 Task: Move the task Develop a new online tool for employee onboarding to the section To-Do in the project ApprisePro and sort the tasks in the project by Last modified on
Action: Mouse moved to (540, 410)
Screenshot: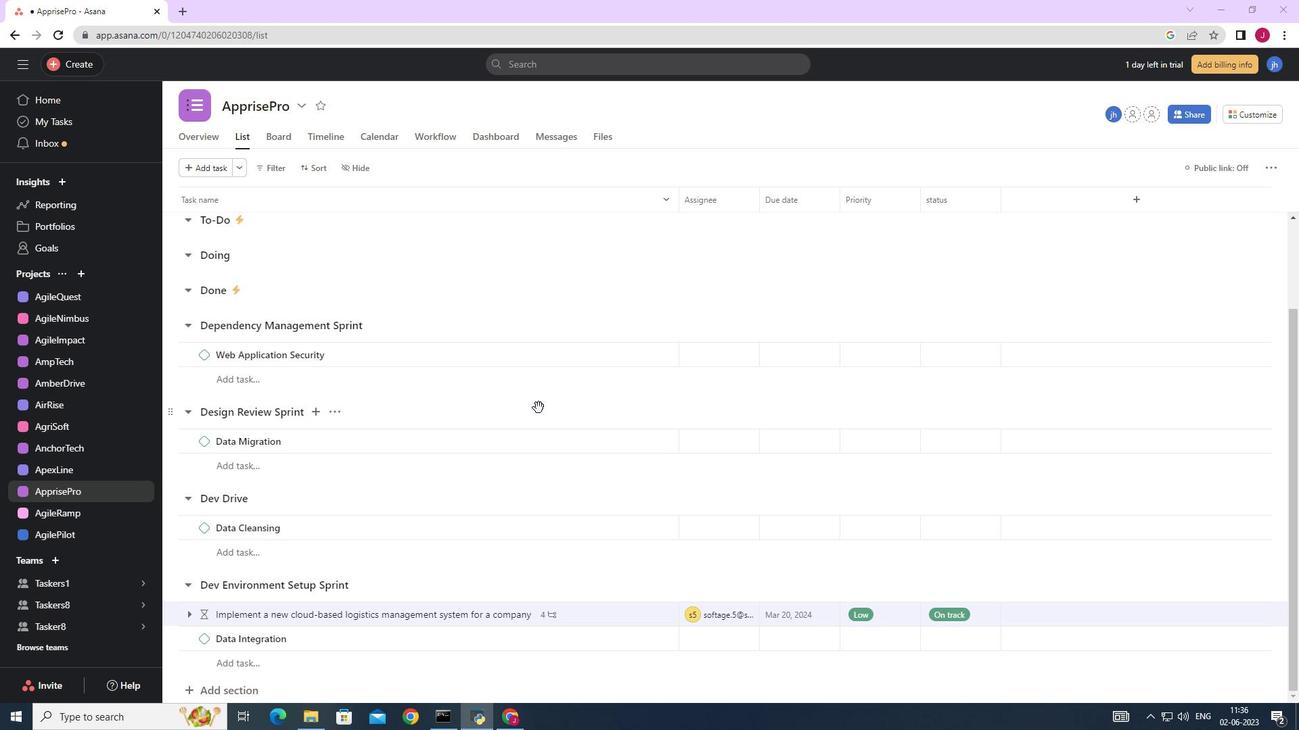 
Action: Mouse scrolled (540, 409) with delta (0, 0)
Screenshot: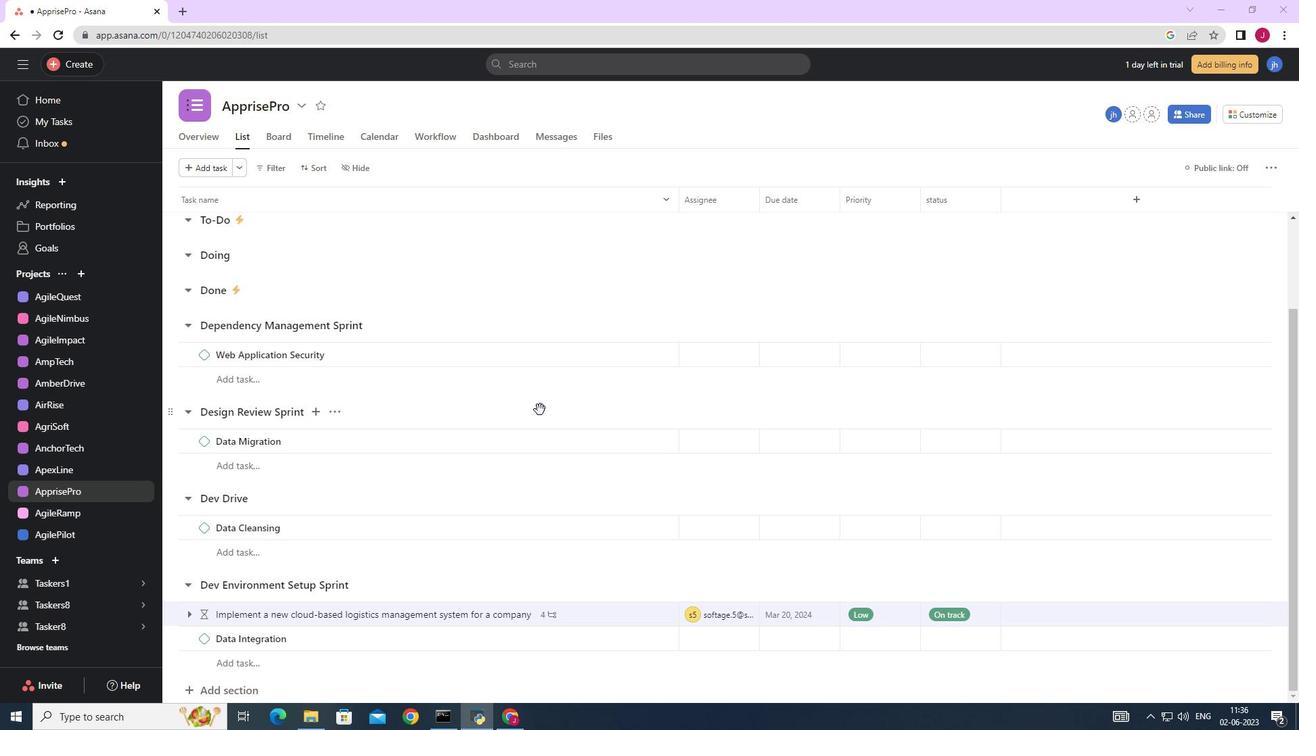 
Action: Mouse scrolled (540, 409) with delta (0, 0)
Screenshot: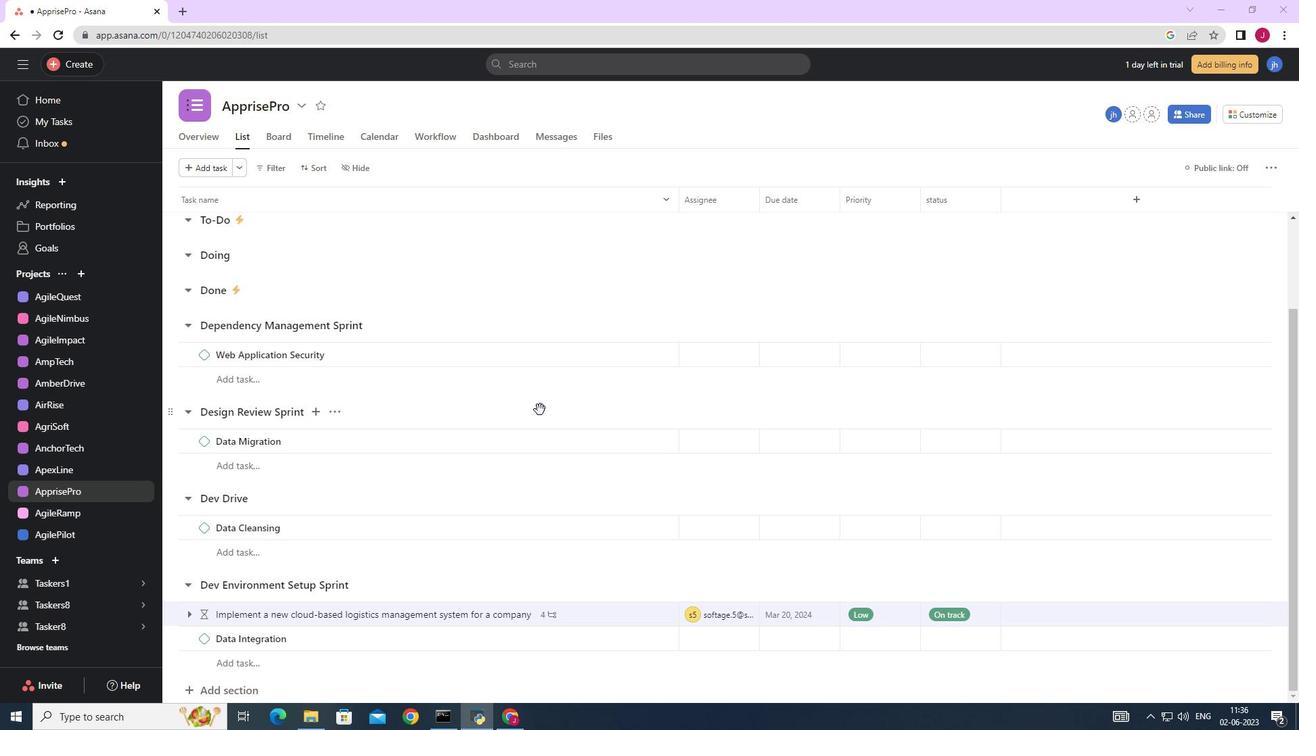 
Action: Mouse scrolled (540, 409) with delta (0, 0)
Screenshot: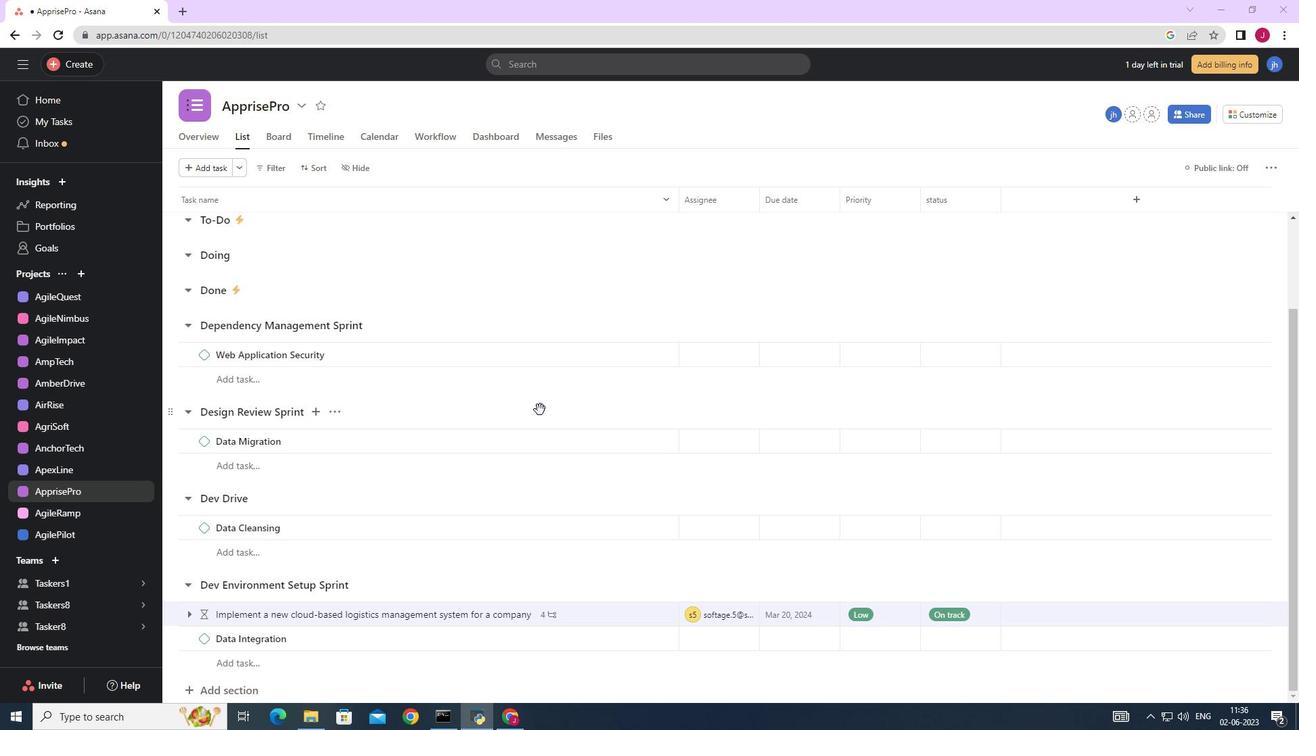 
Action: Mouse scrolled (540, 409) with delta (0, 0)
Screenshot: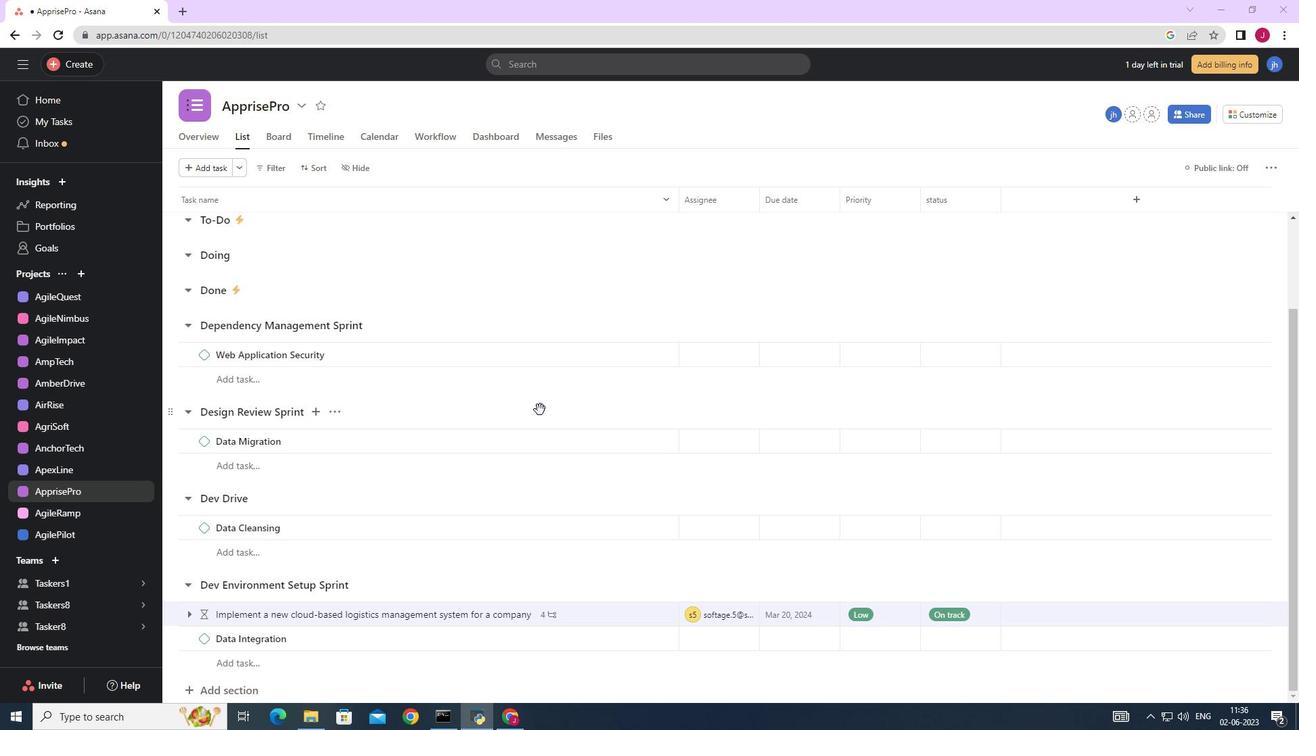 
Action: Mouse moved to (568, 462)
Screenshot: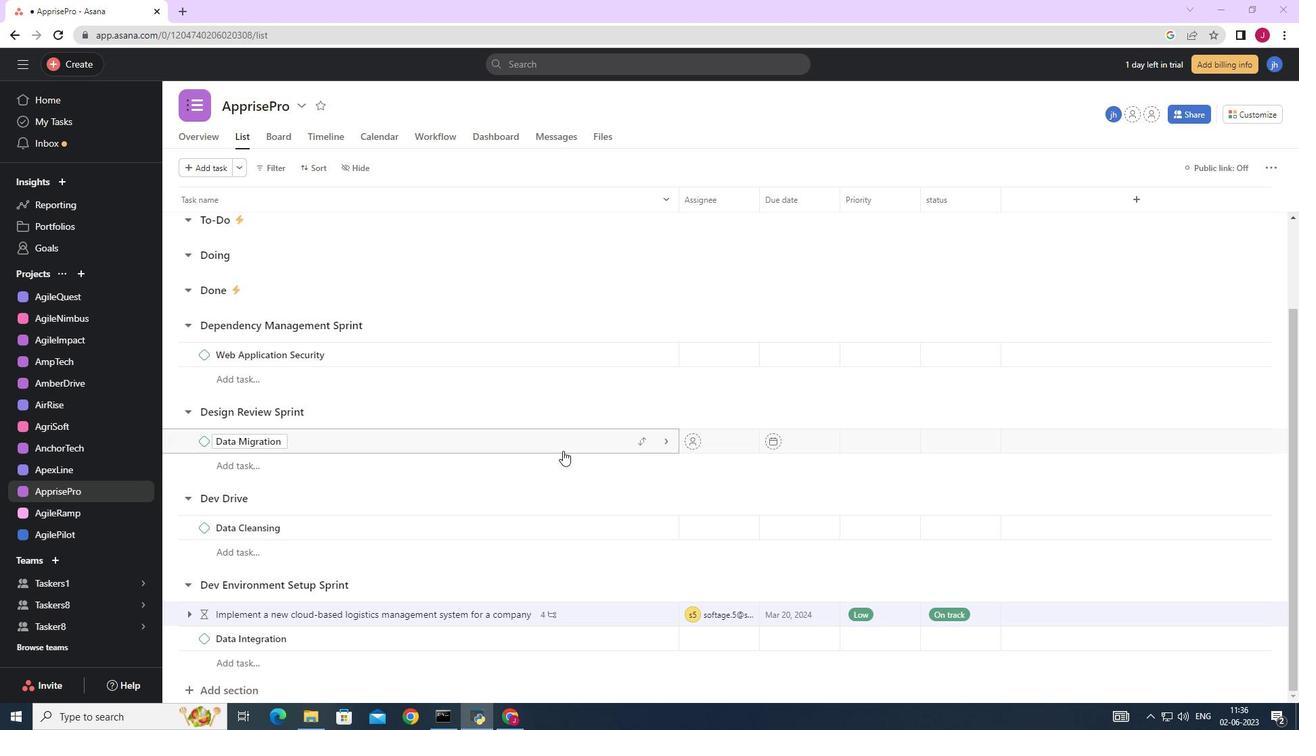 
Action: Mouse scrolled (568, 463) with delta (0, 0)
Screenshot: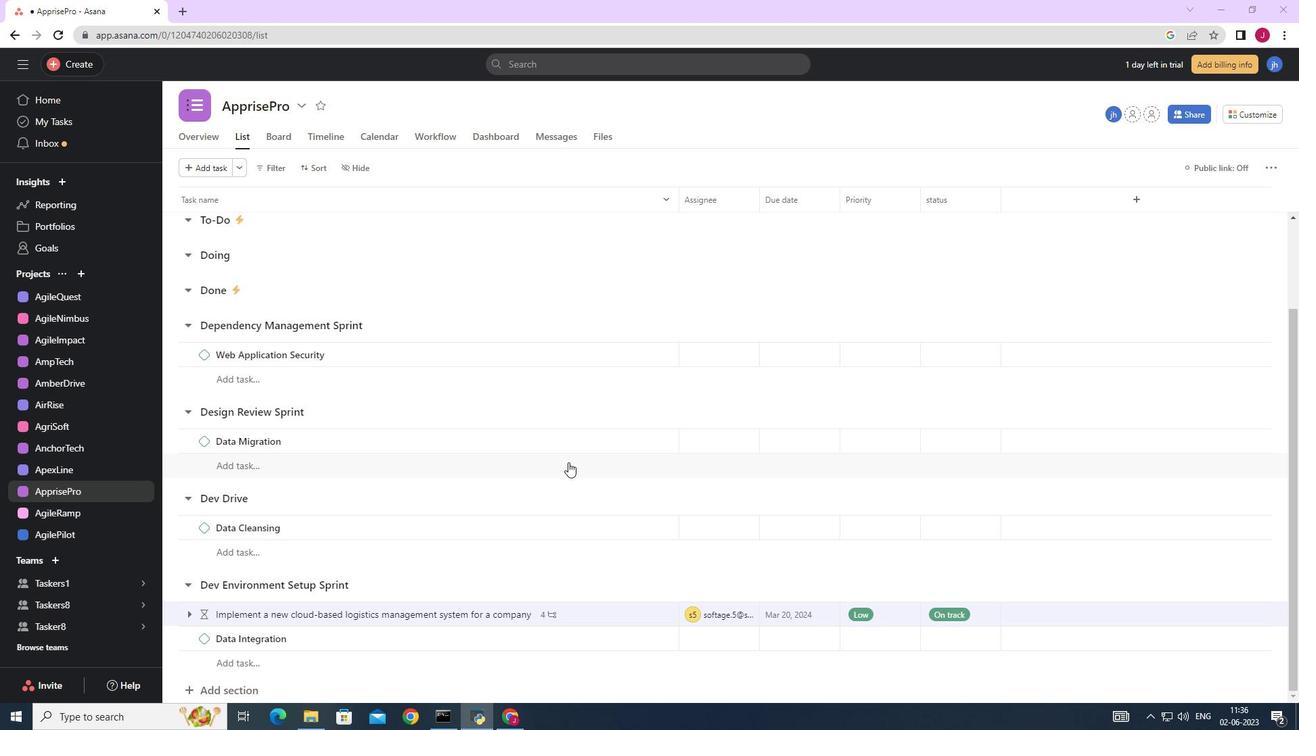 
Action: Mouse scrolled (568, 463) with delta (0, 0)
Screenshot: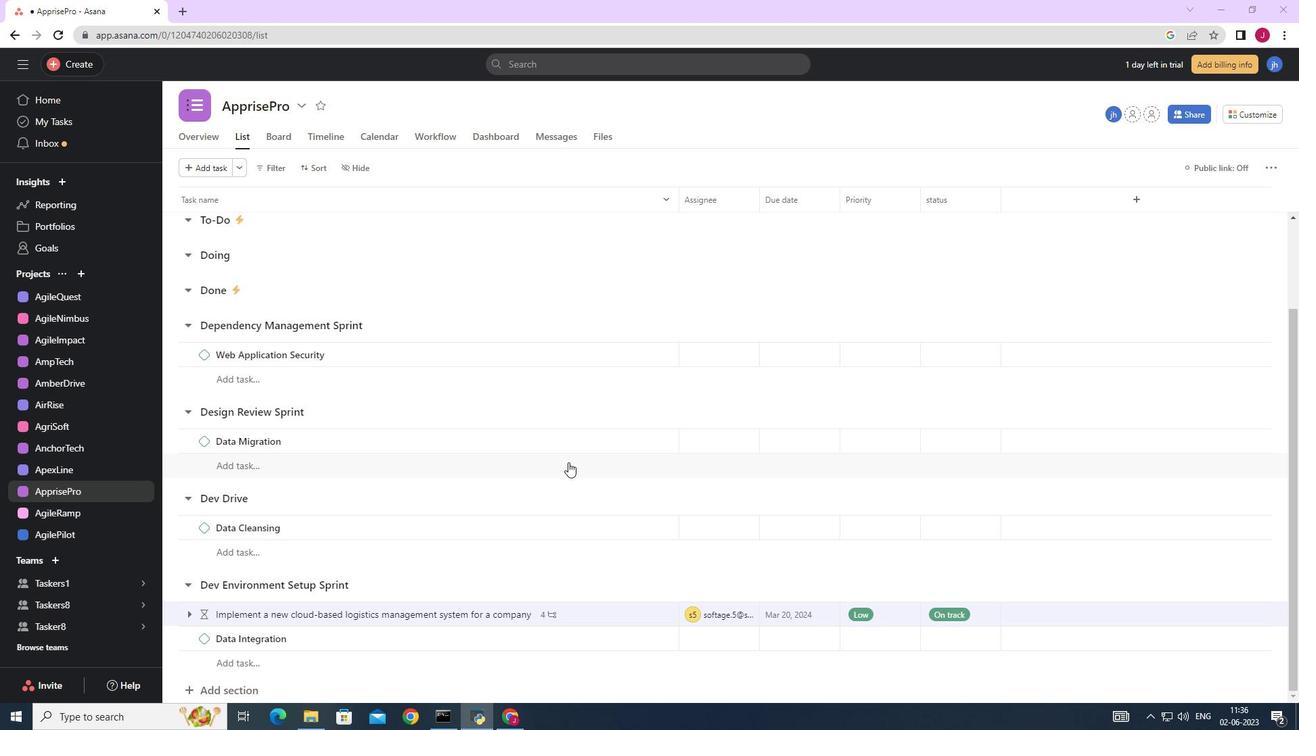 
Action: Mouse scrolled (568, 463) with delta (0, 0)
Screenshot: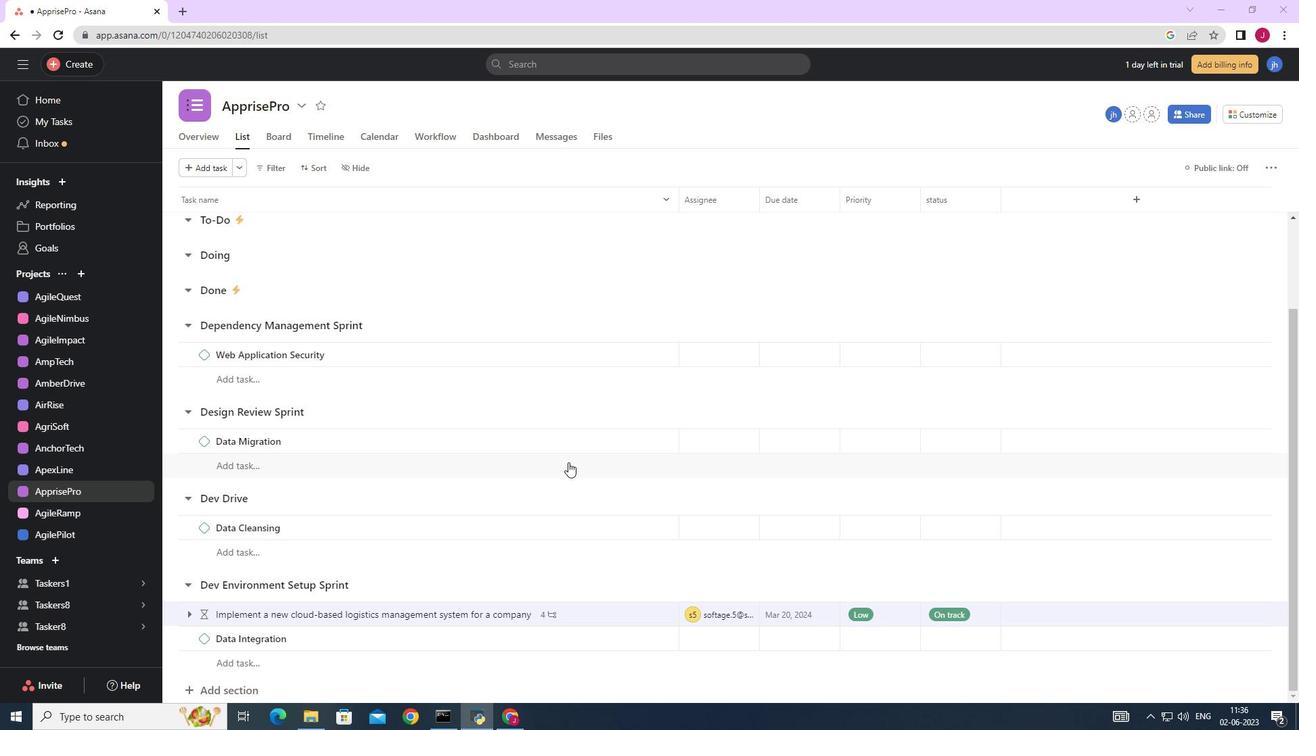 
Action: Mouse scrolled (568, 463) with delta (0, 0)
Screenshot: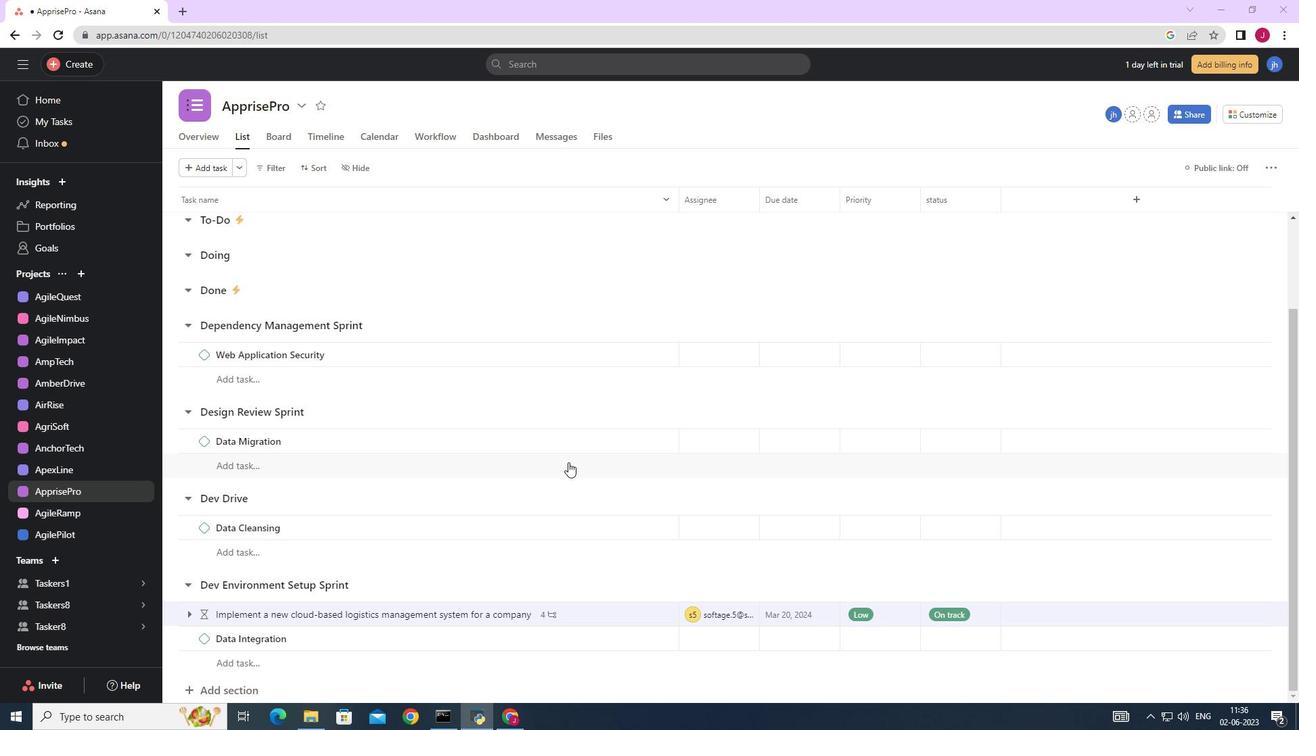 
Action: Mouse moved to (563, 462)
Screenshot: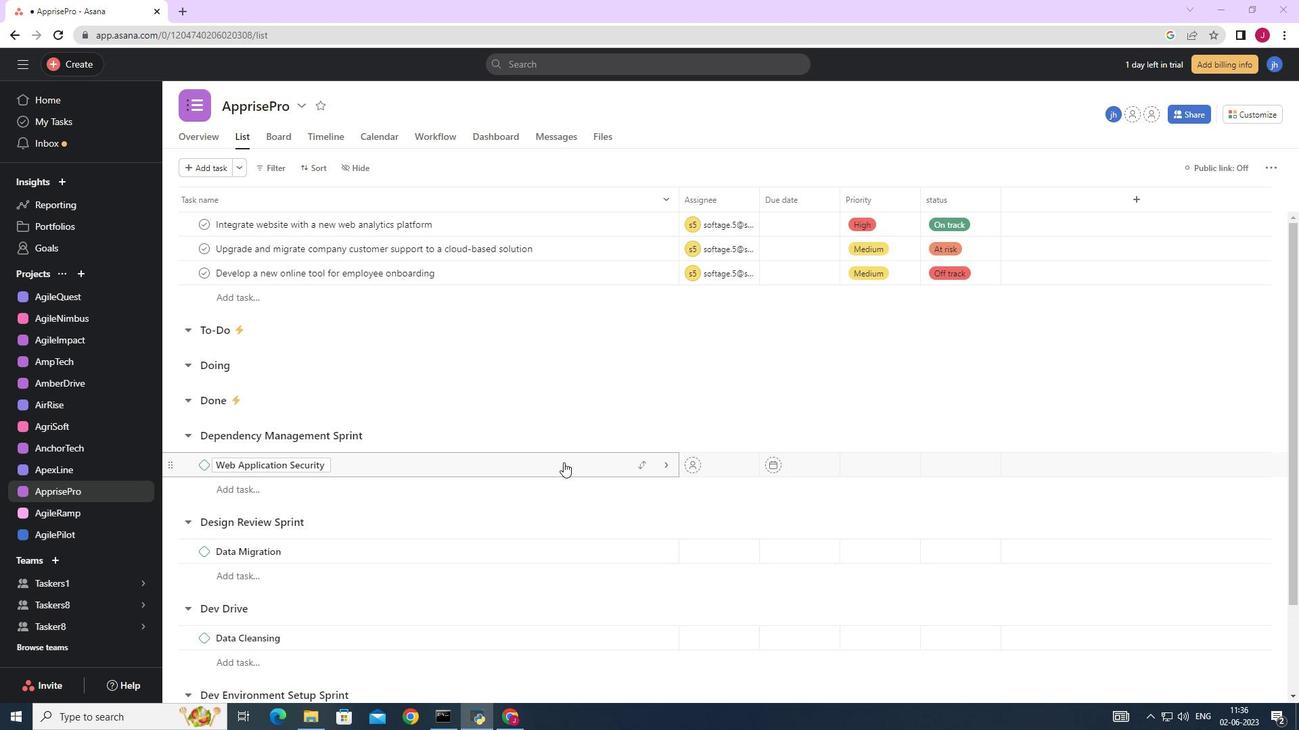
Action: Mouse scrolled (563, 462) with delta (0, 0)
Screenshot: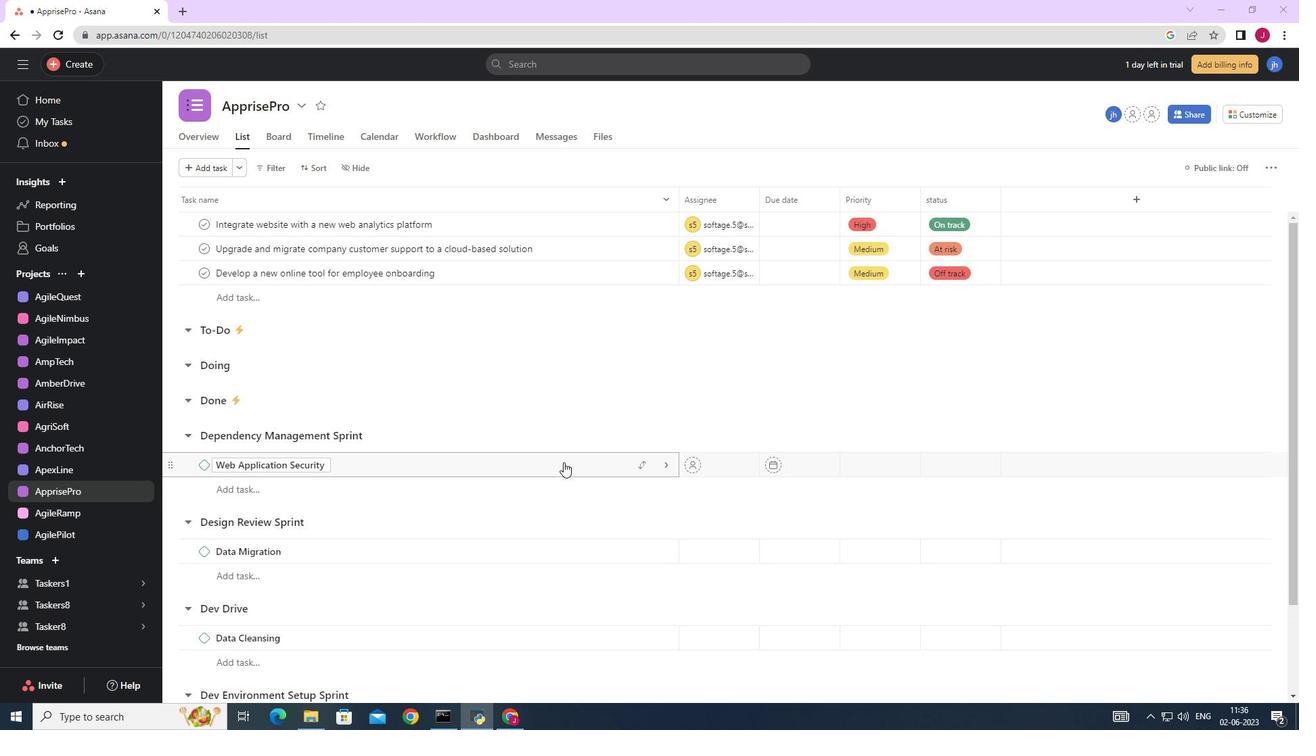 
Action: Mouse scrolled (563, 462) with delta (0, 0)
Screenshot: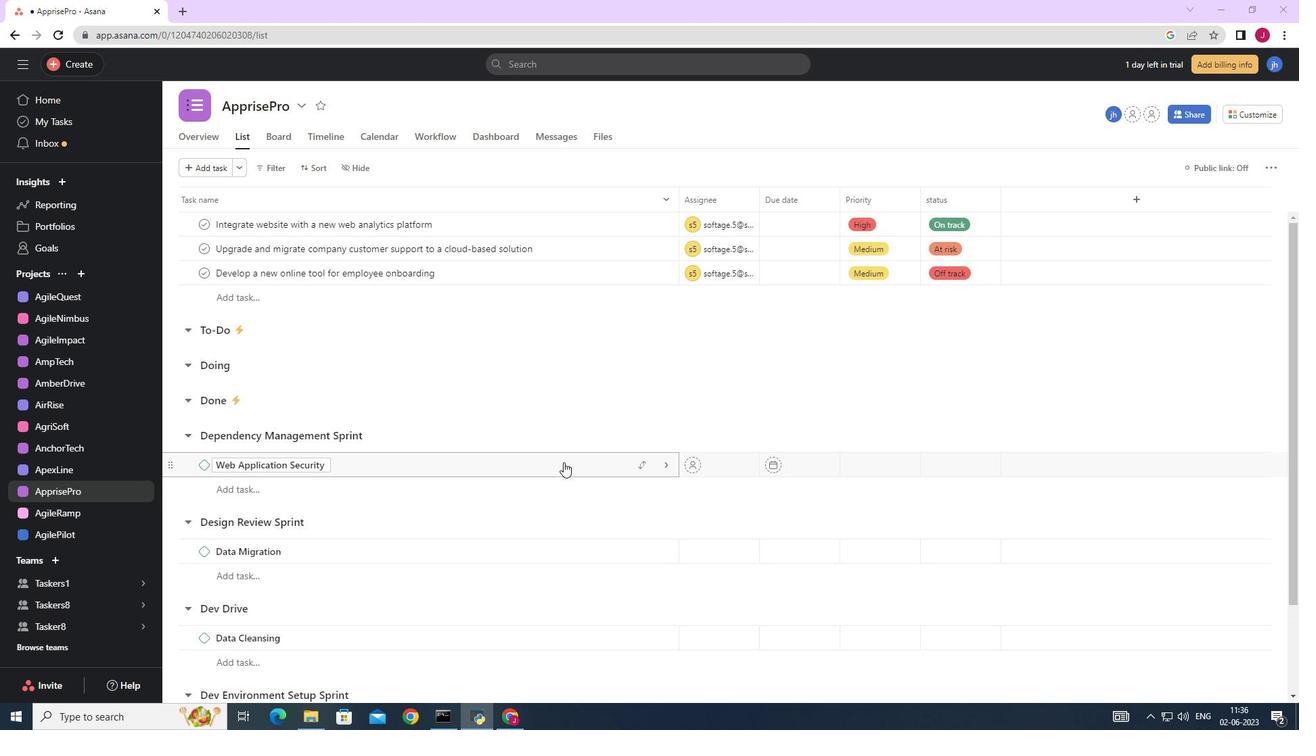 
Action: Mouse scrolled (563, 462) with delta (0, 0)
Screenshot: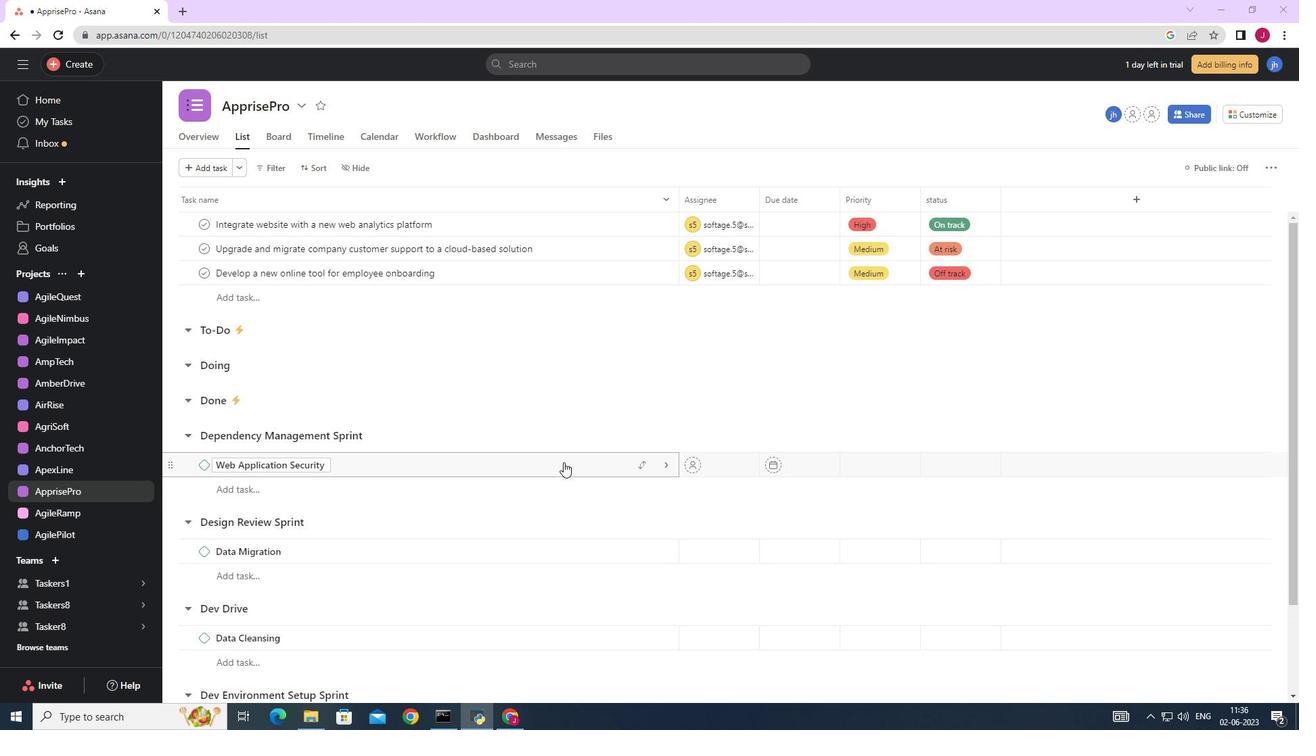 
Action: Mouse scrolled (563, 462) with delta (0, 0)
Screenshot: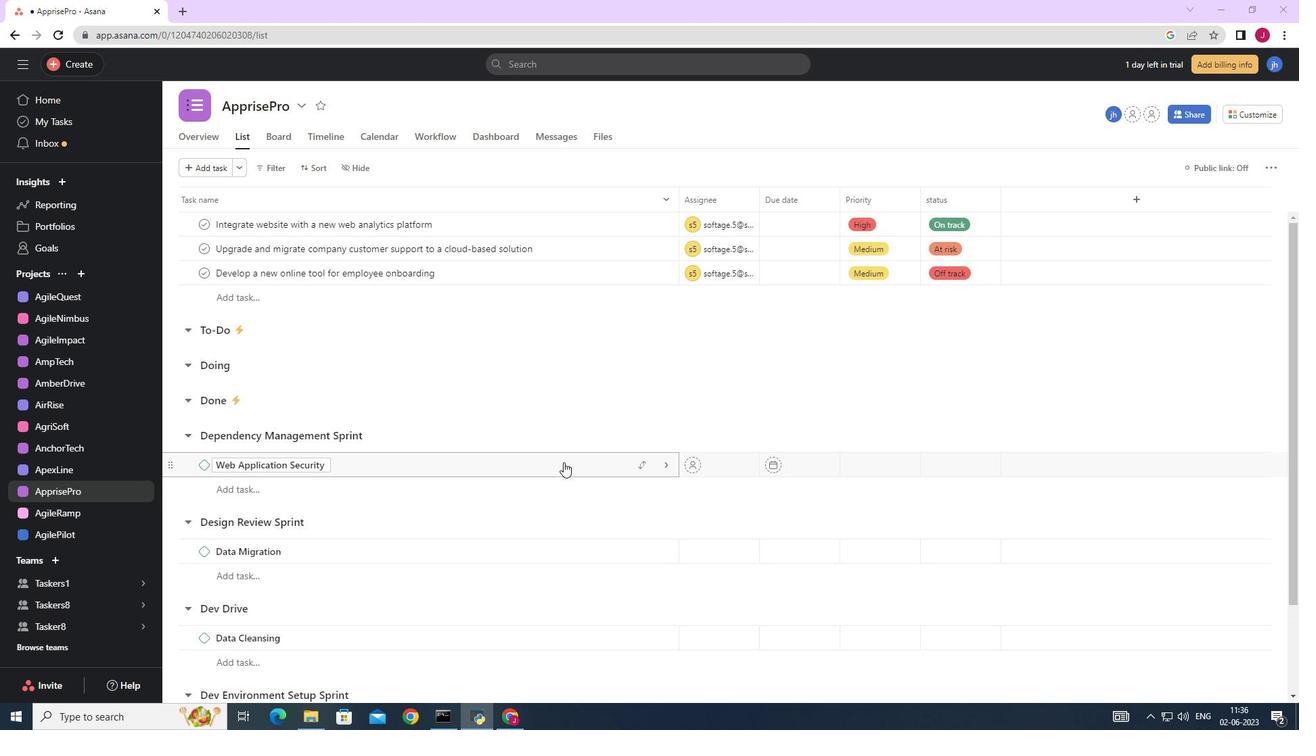 
Action: Mouse scrolled (563, 462) with delta (0, 0)
Screenshot: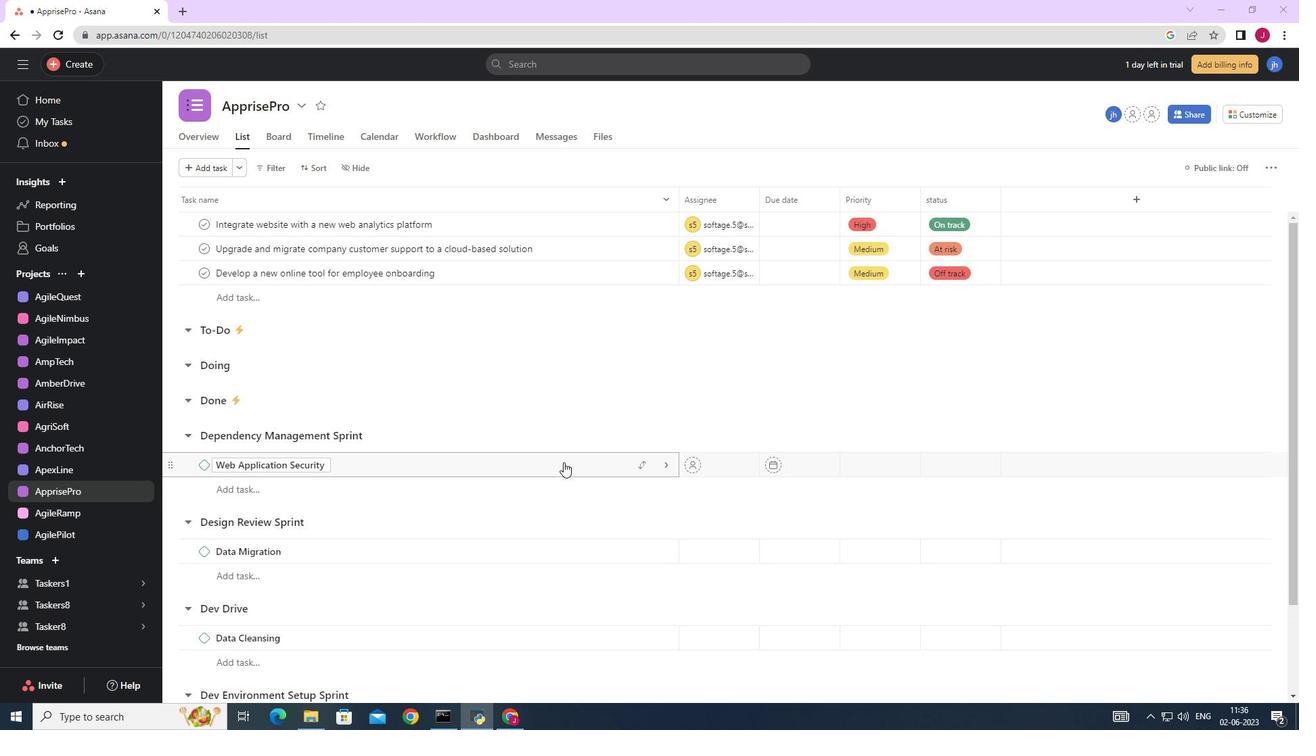 
Action: Mouse moved to (332, 300)
Screenshot: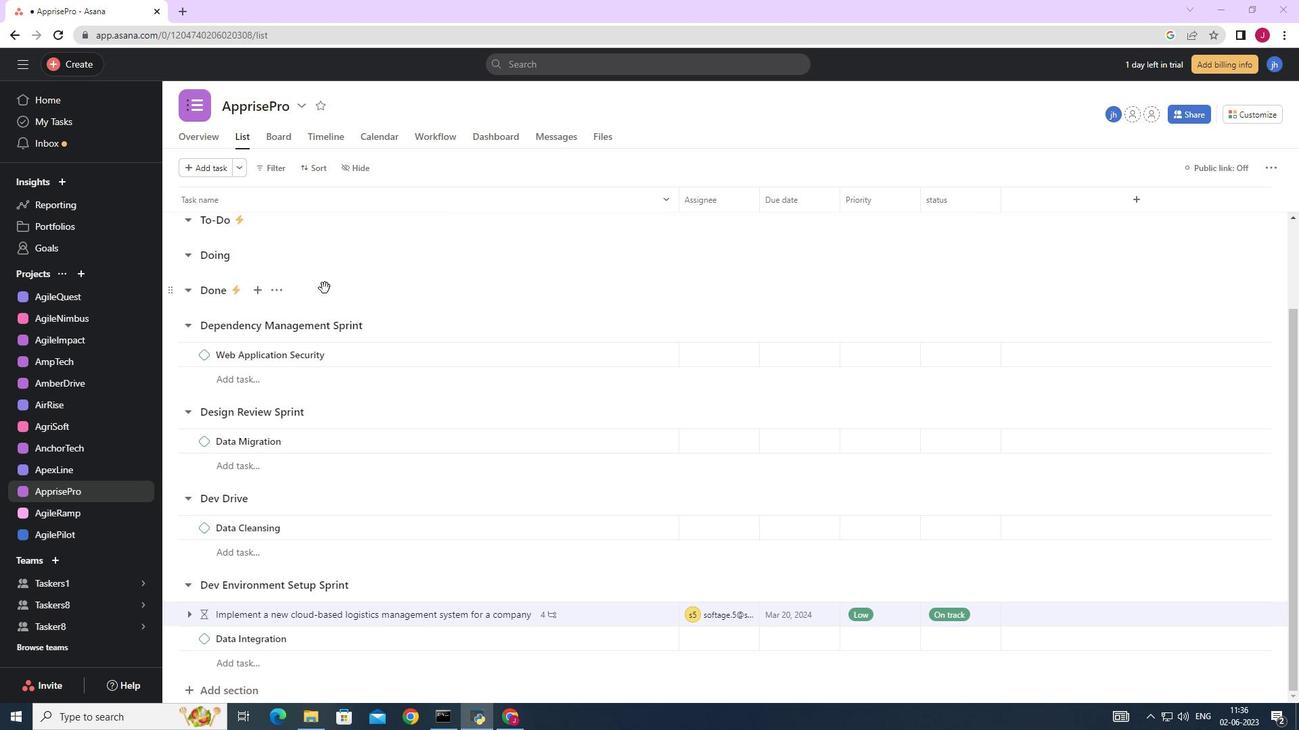 
Action: Mouse scrolled (332, 301) with delta (0, 0)
Screenshot: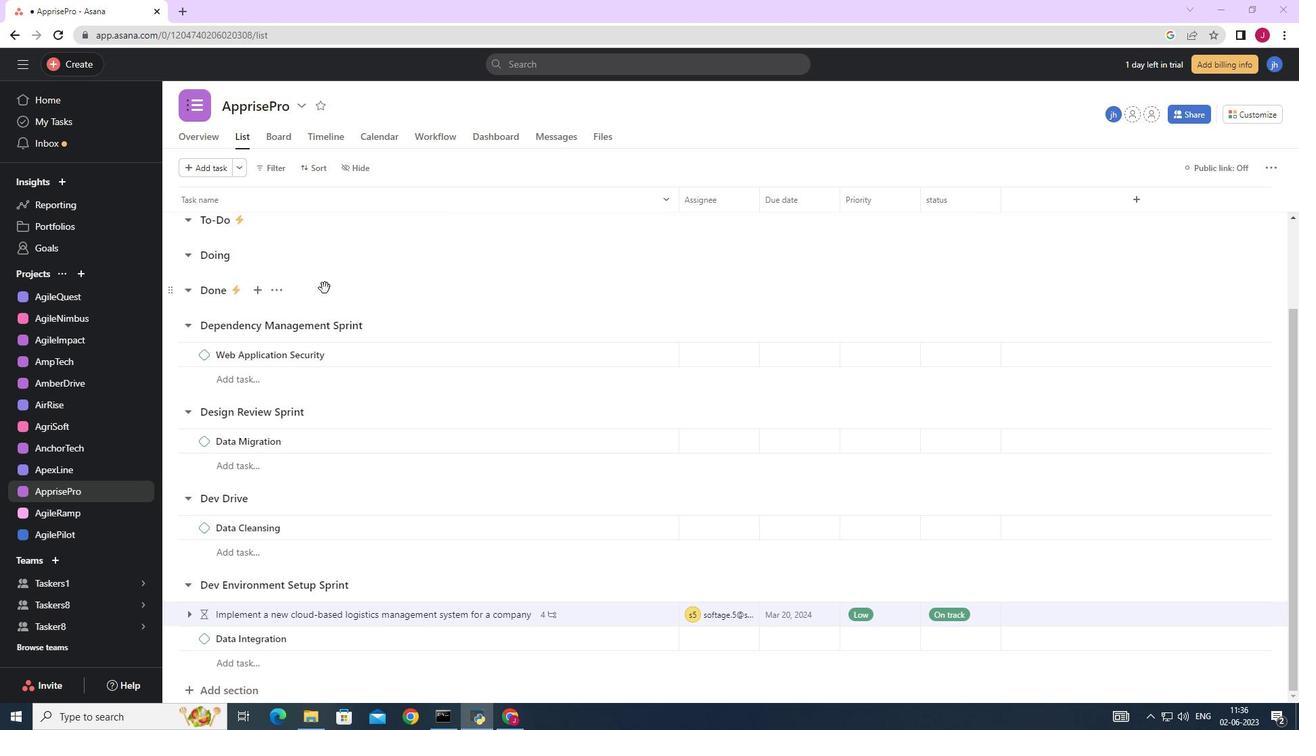 
Action: Mouse moved to (332, 300)
Screenshot: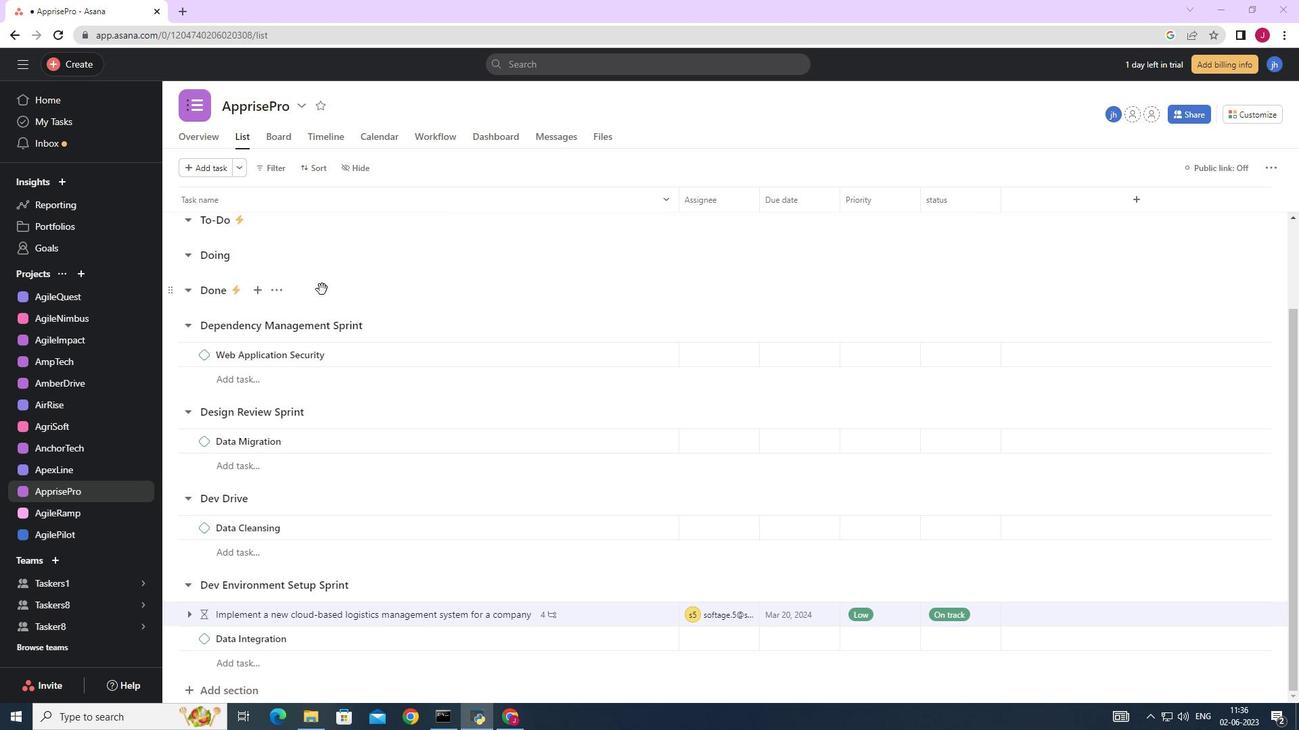 
Action: Mouse scrolled (332, 301) with delta (0, 0)
Screenshot: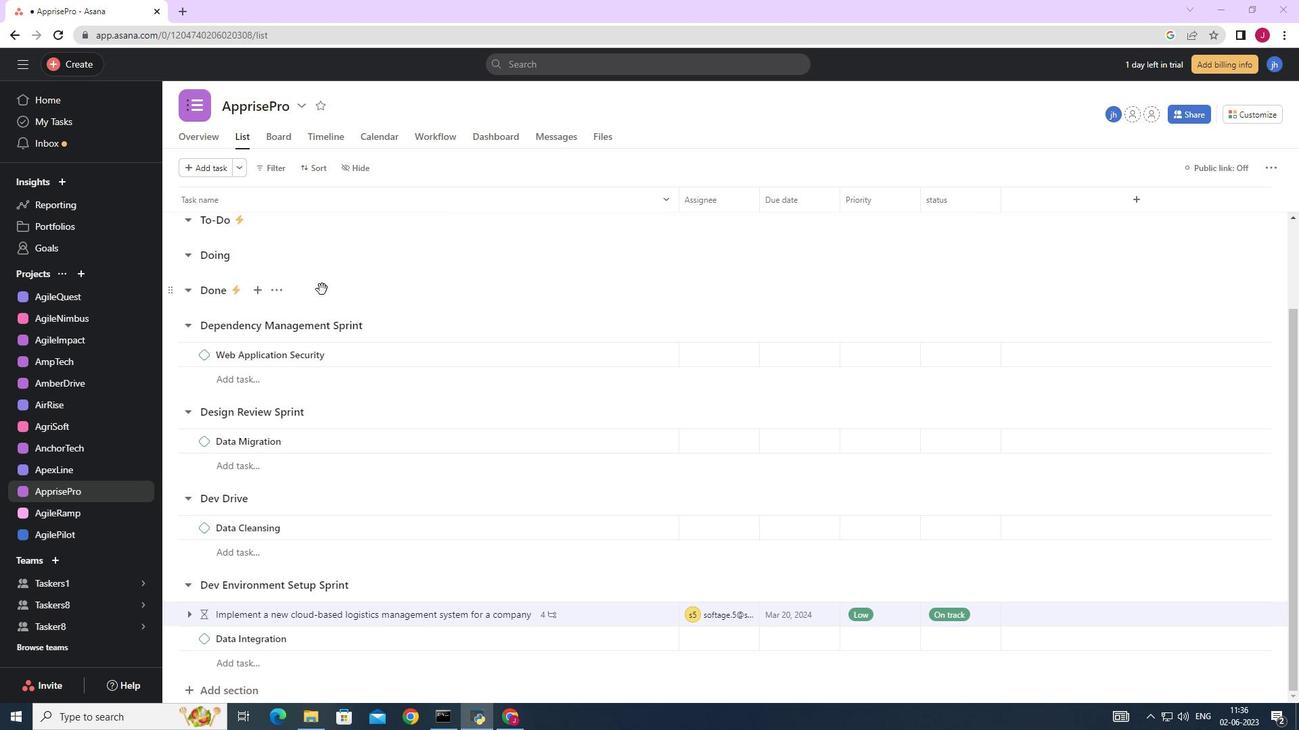 
Action: Mouse scrolled (332, 301) with delta (0, 0)
Screenshot: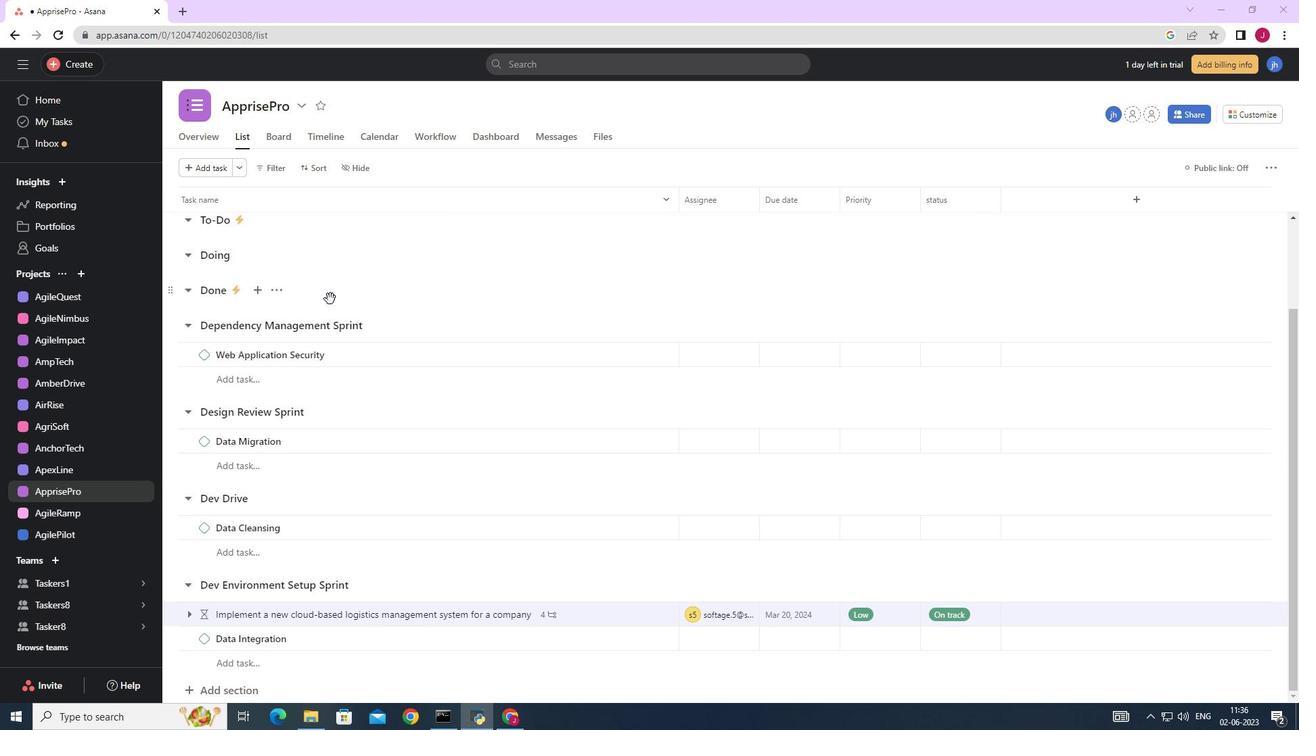 
Action: Mouse moved to (640, 274)
Screenshot: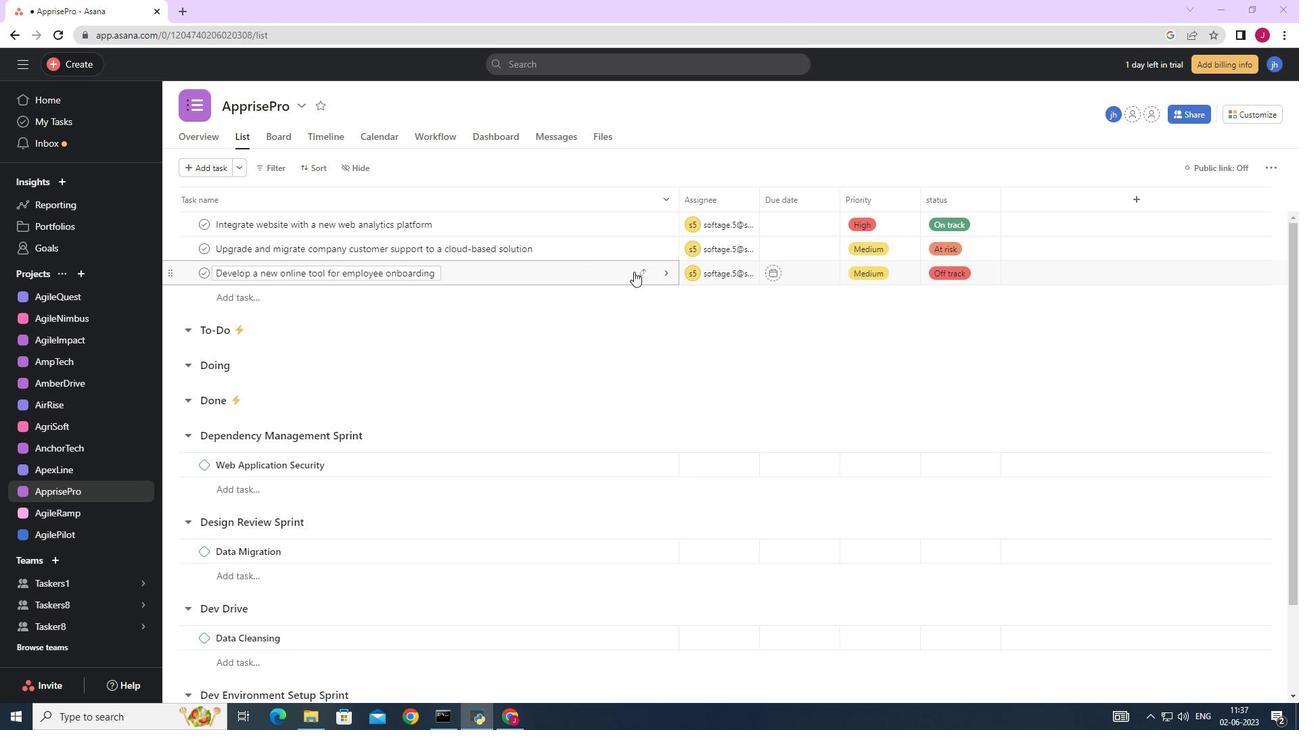 
Action: Mouse pressed left at (640, 274)
Screenshot: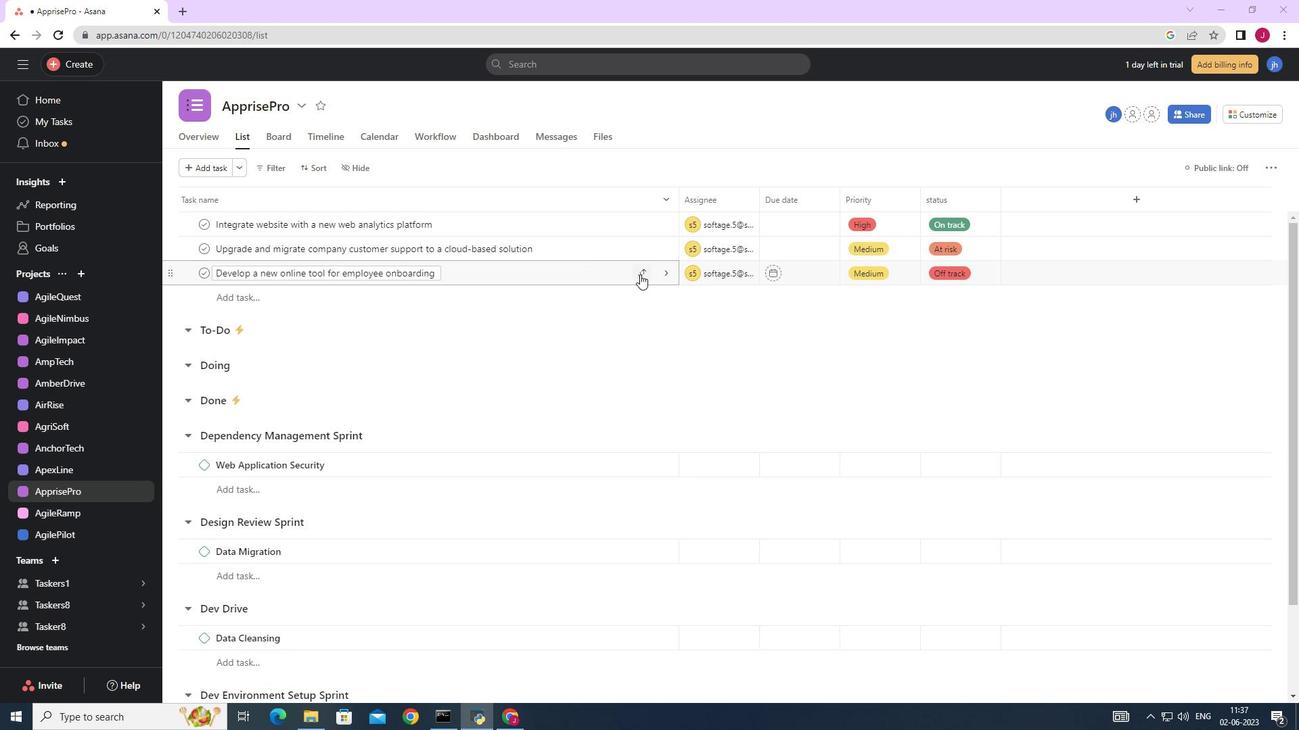 
Action: Mouse moved to (545, 341)
Screenshot: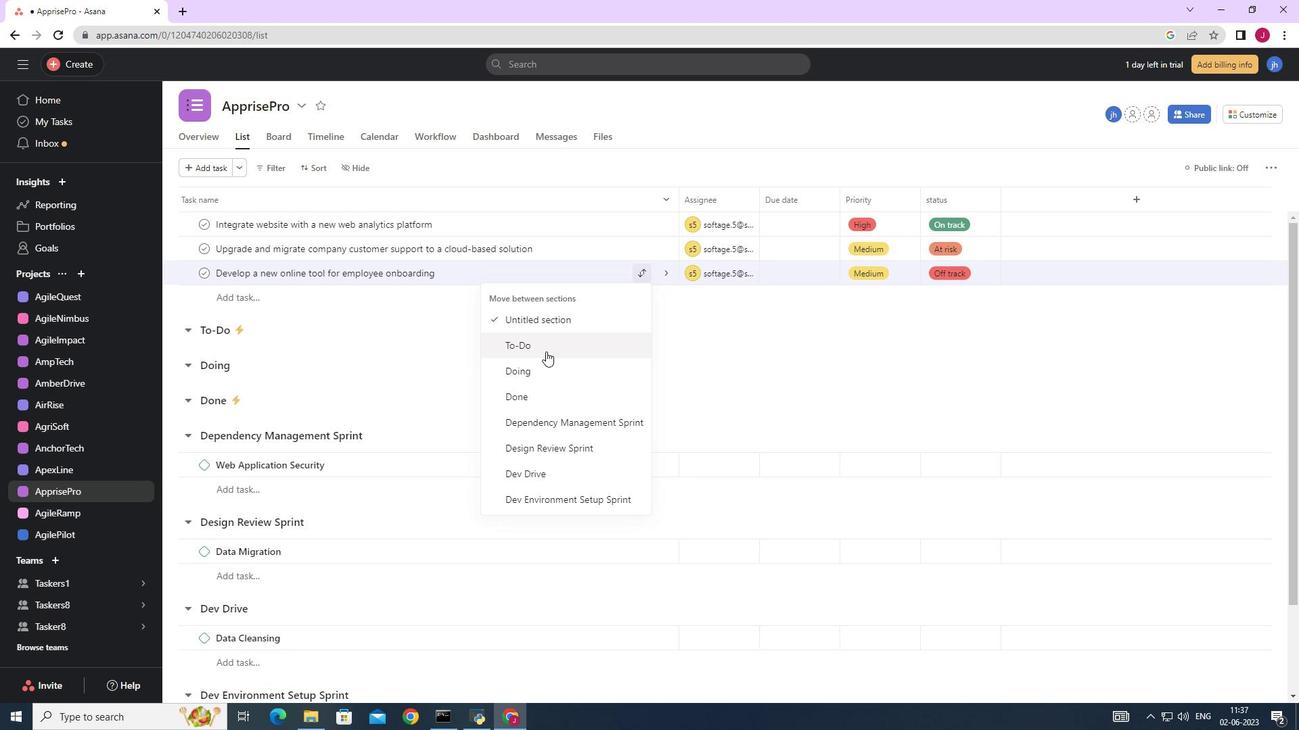
Action: Mouse pressed left at (545, 341)
Screenshot: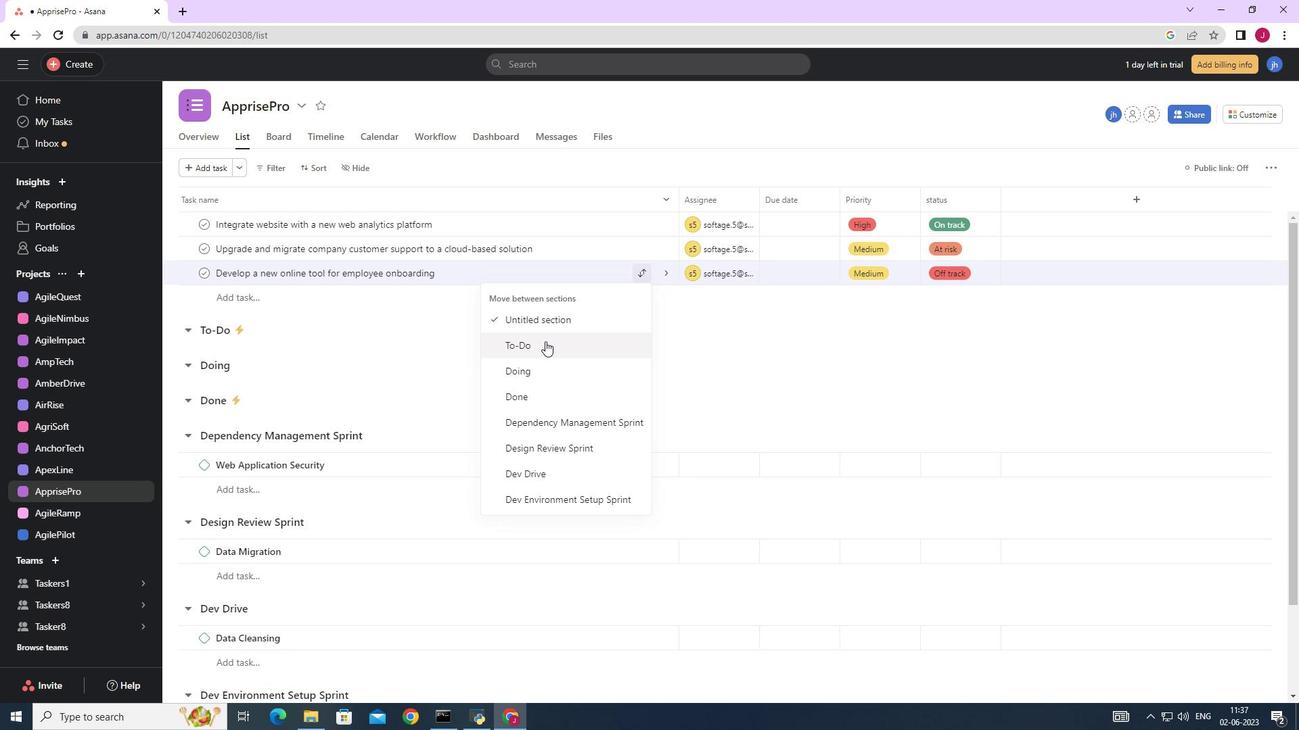 
Action: Mouse moved to (321, 166)
Screenshot: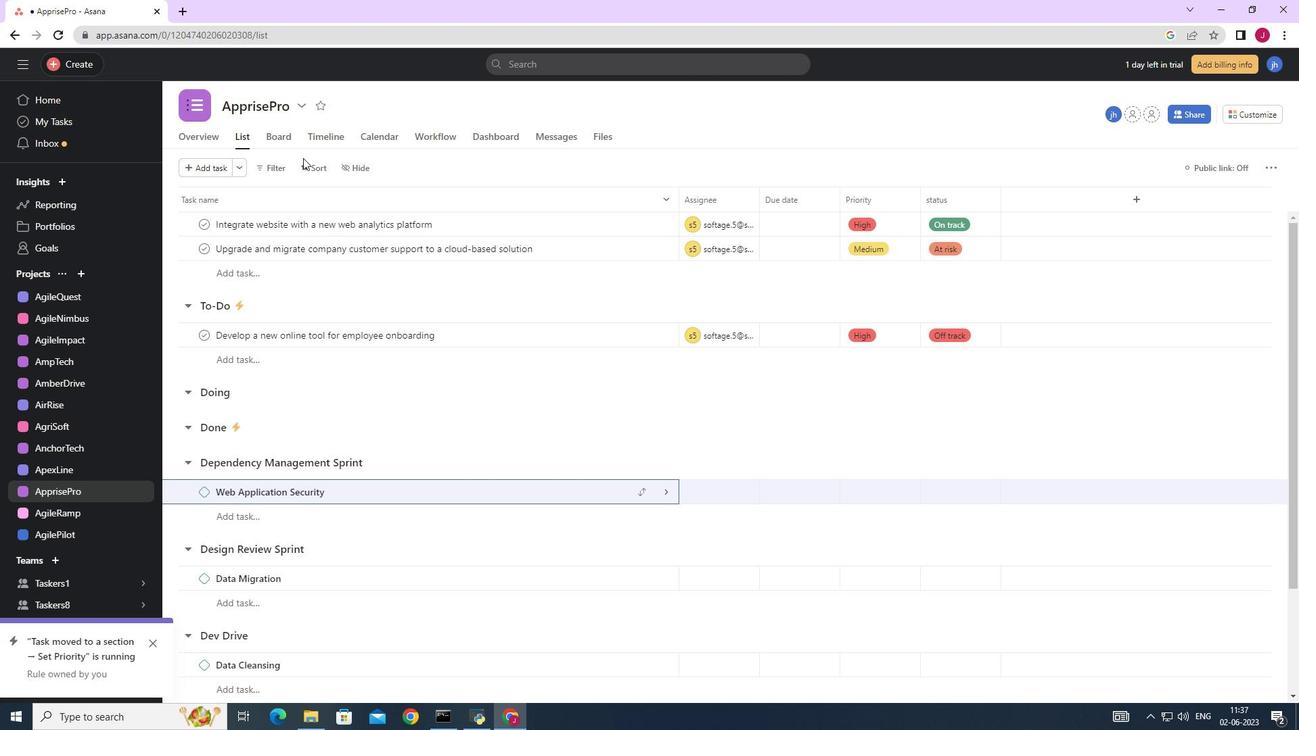 
Action: Mouse pressed left at (321, 166)
Screenshot: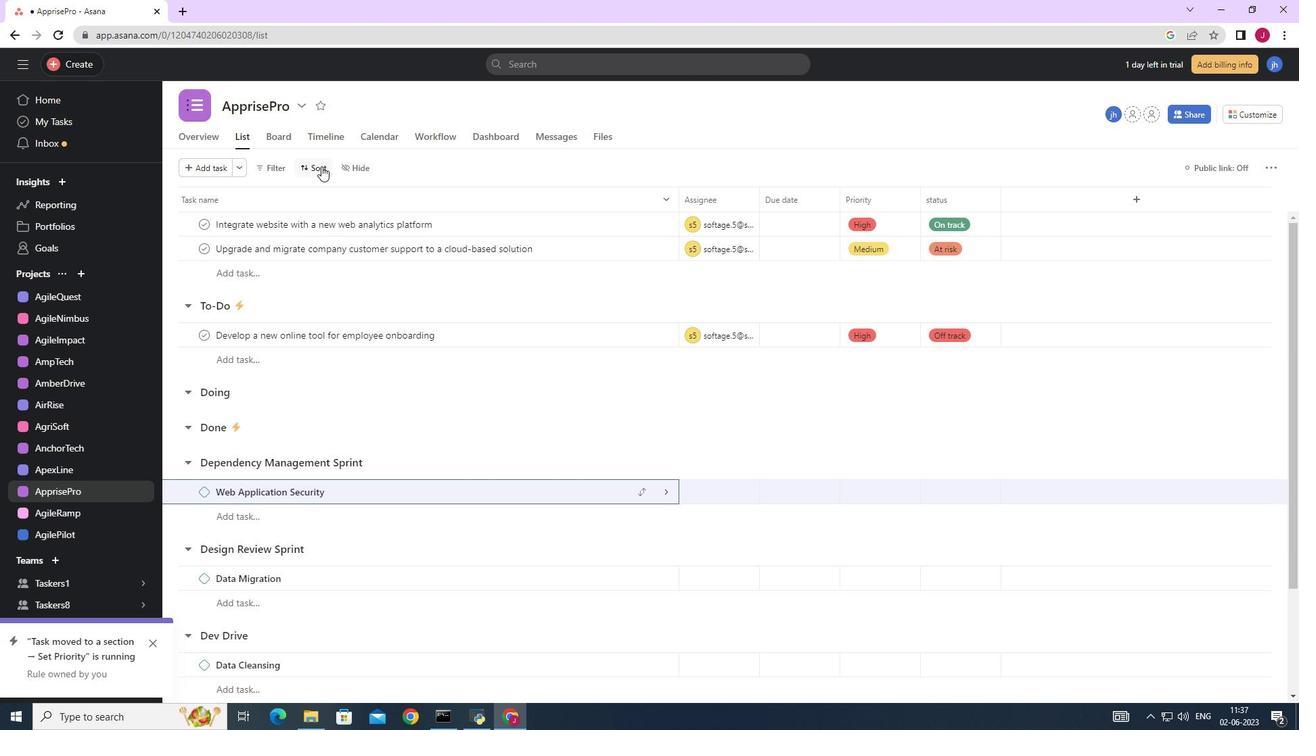 
Action: Mouse moved to (393, 358)
Screenshot: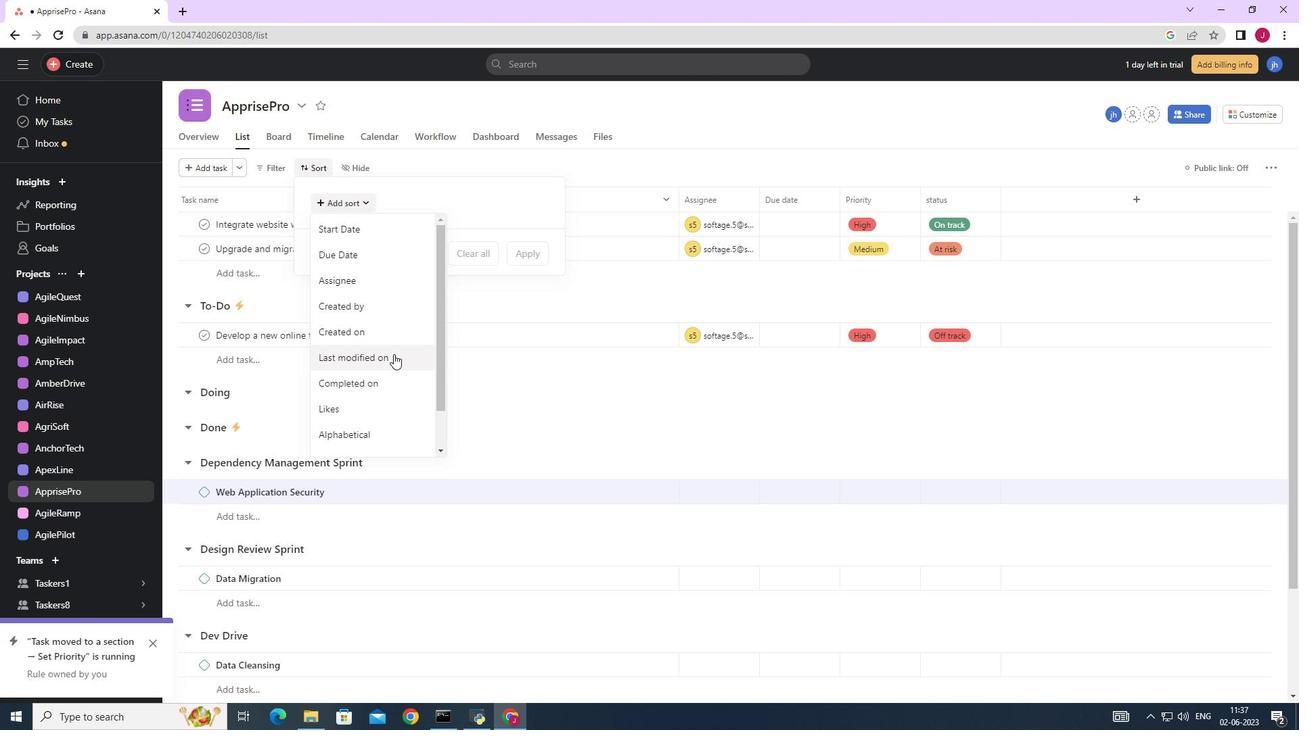 
Action: Mouse pressed left at (393, 358)
Screenshot: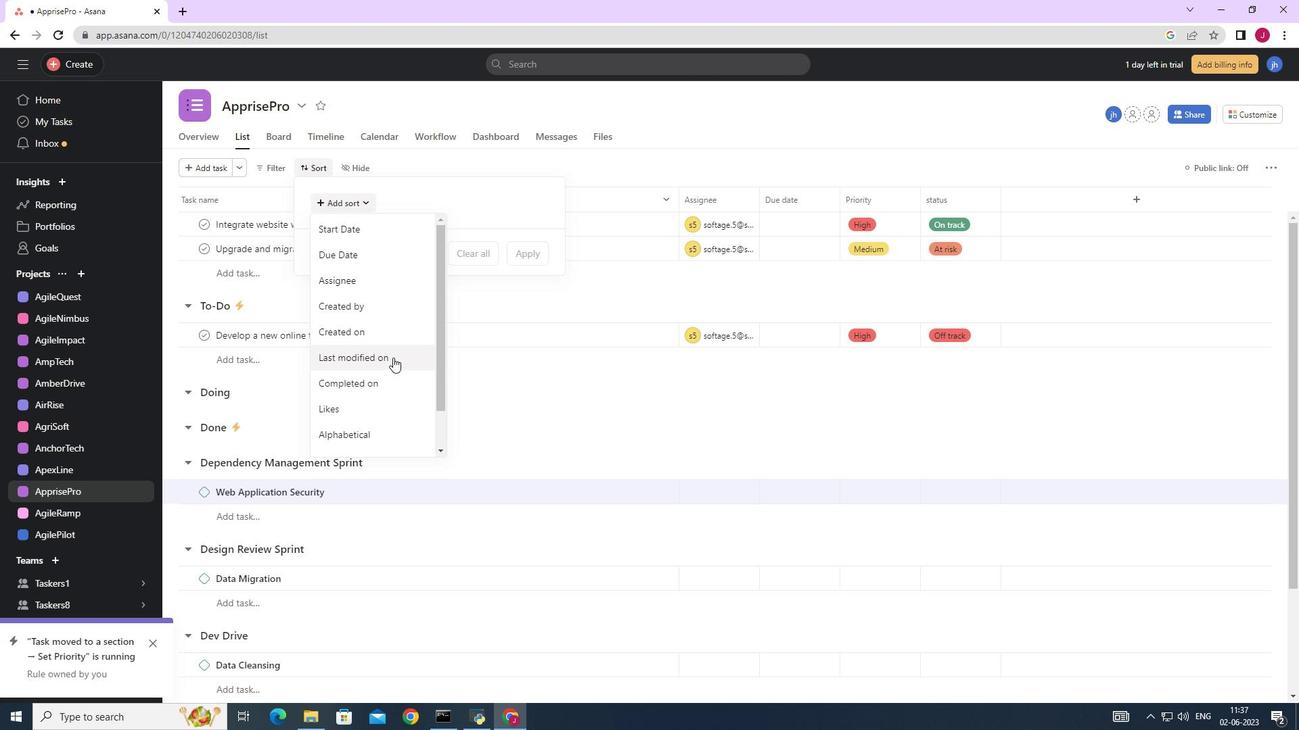 
Action: Mouse moved to (525, 307)
Screenshot: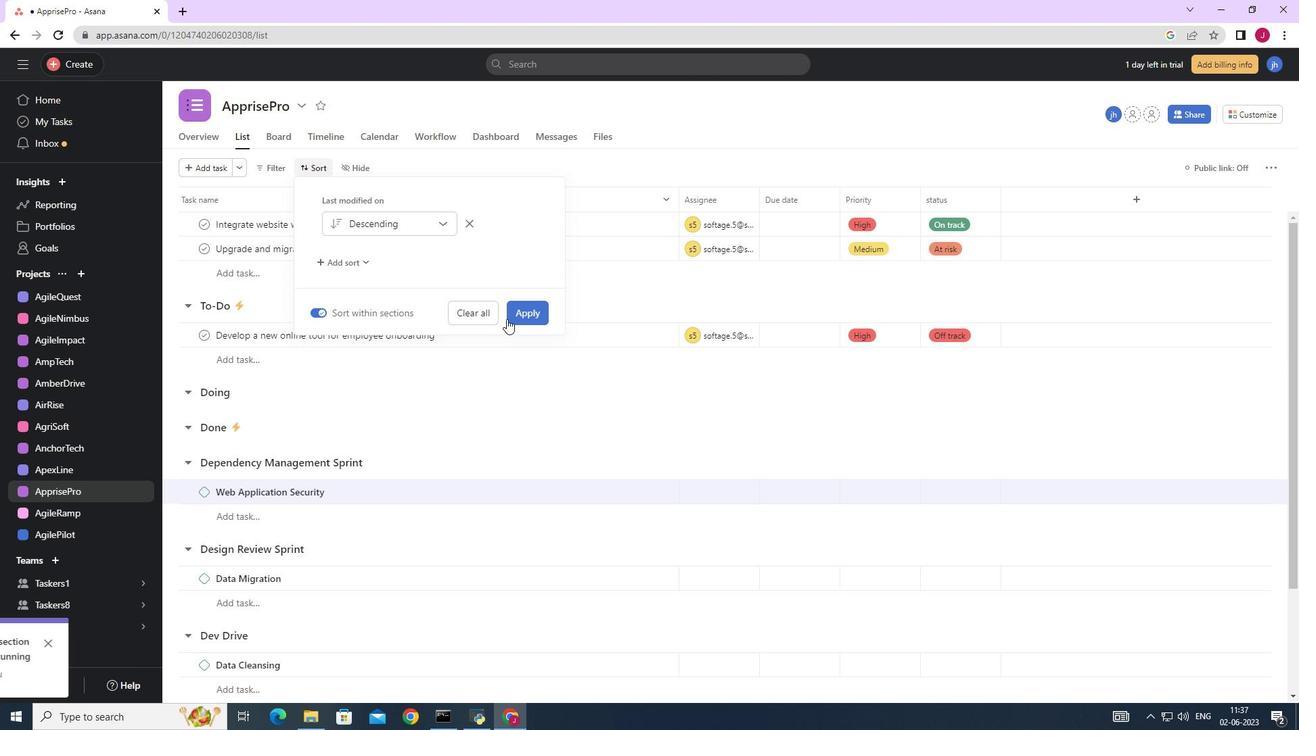 
Action: Mouse pressed left at (525, 307)
Screenshot: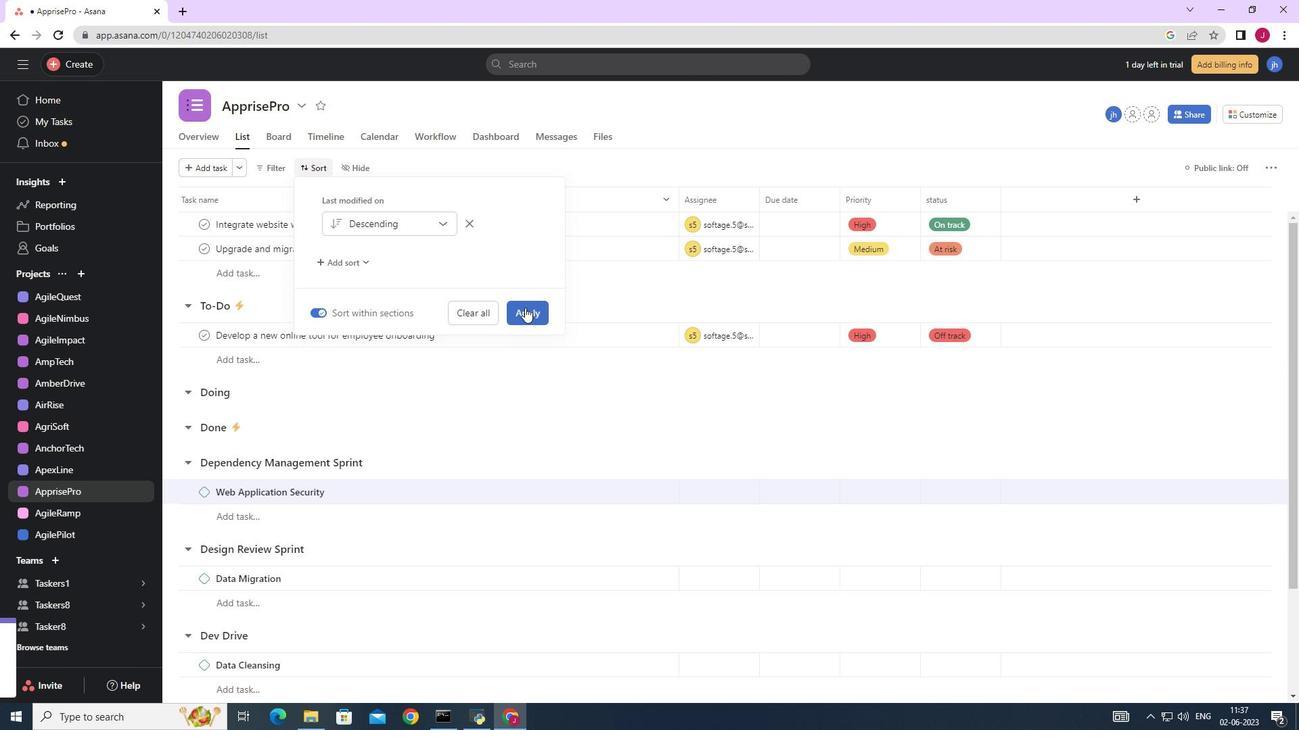 
Action: Mouse moved to (523, 308)
Screenshot: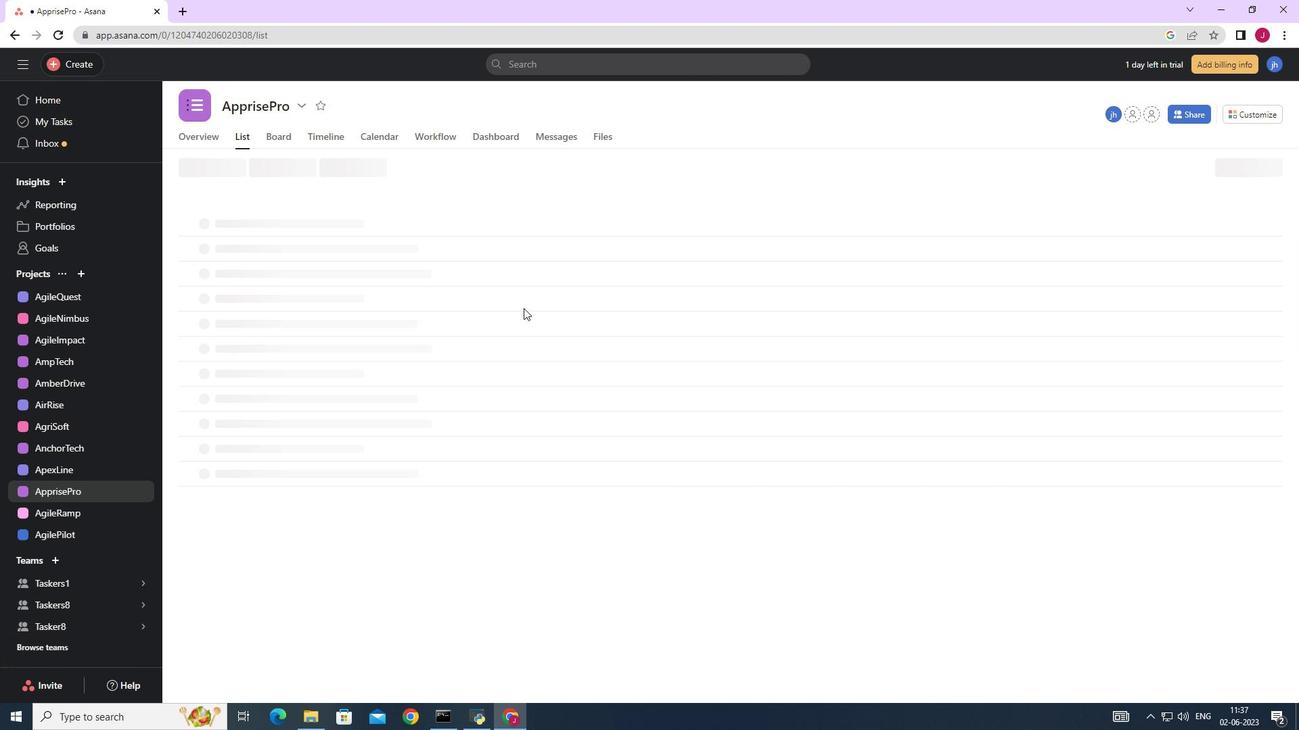 
